 Task: Select Mission Control
Action: Mouse pressed left at (51, 11)
Screenshot: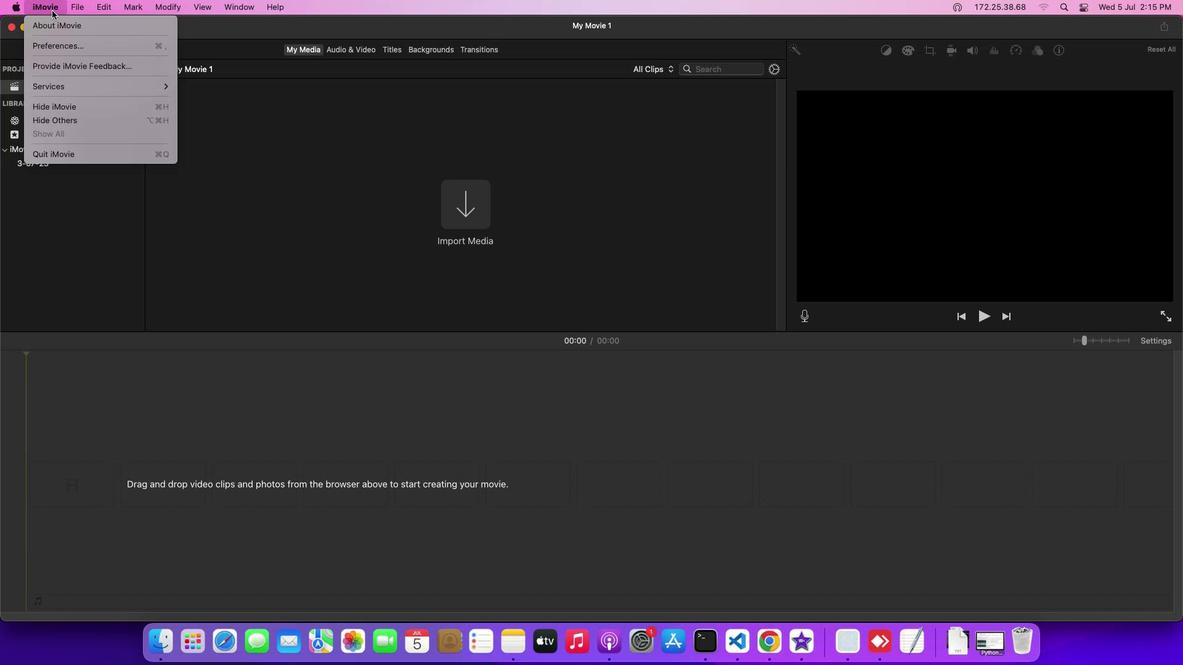 
Action: Mouse moved to (44, 86)
Screenshot: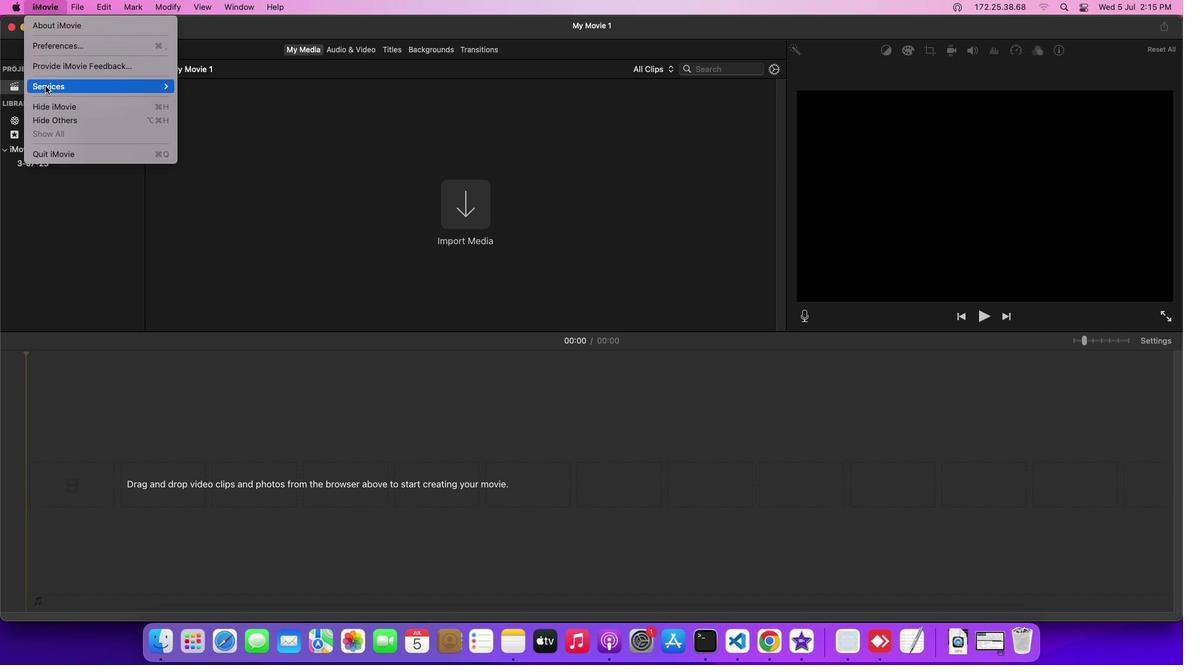 
Action: Mouse pressed left at (44, 86)
Screenshot: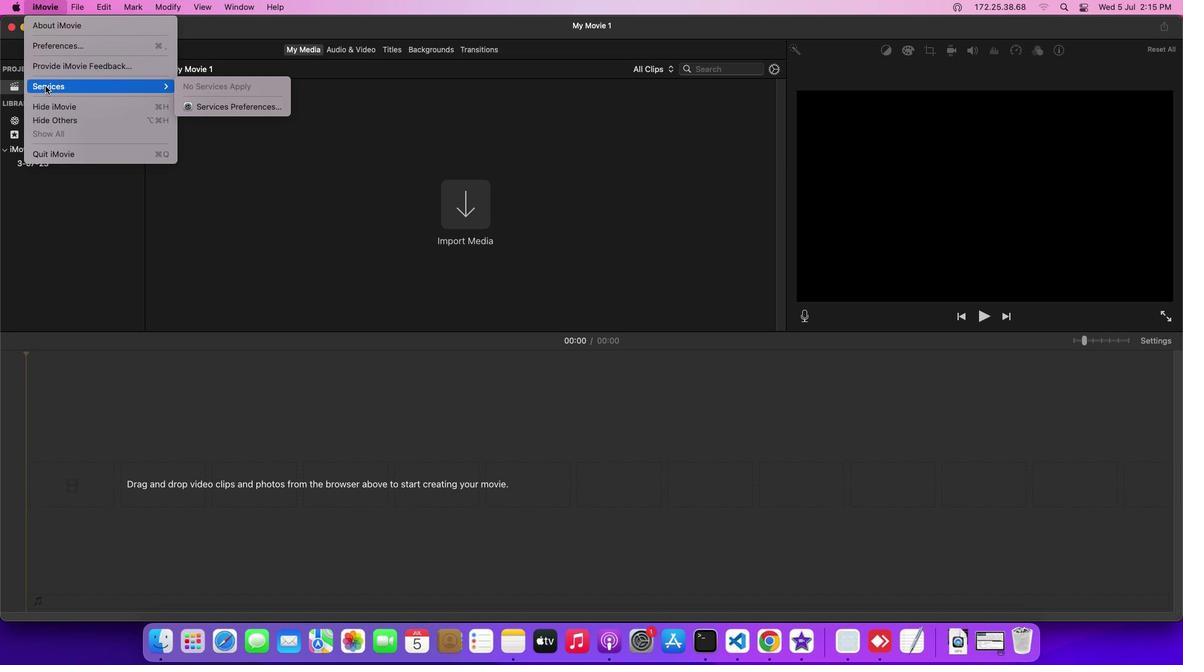 
Action: Mouse moved to (209, 101)
Screenshot: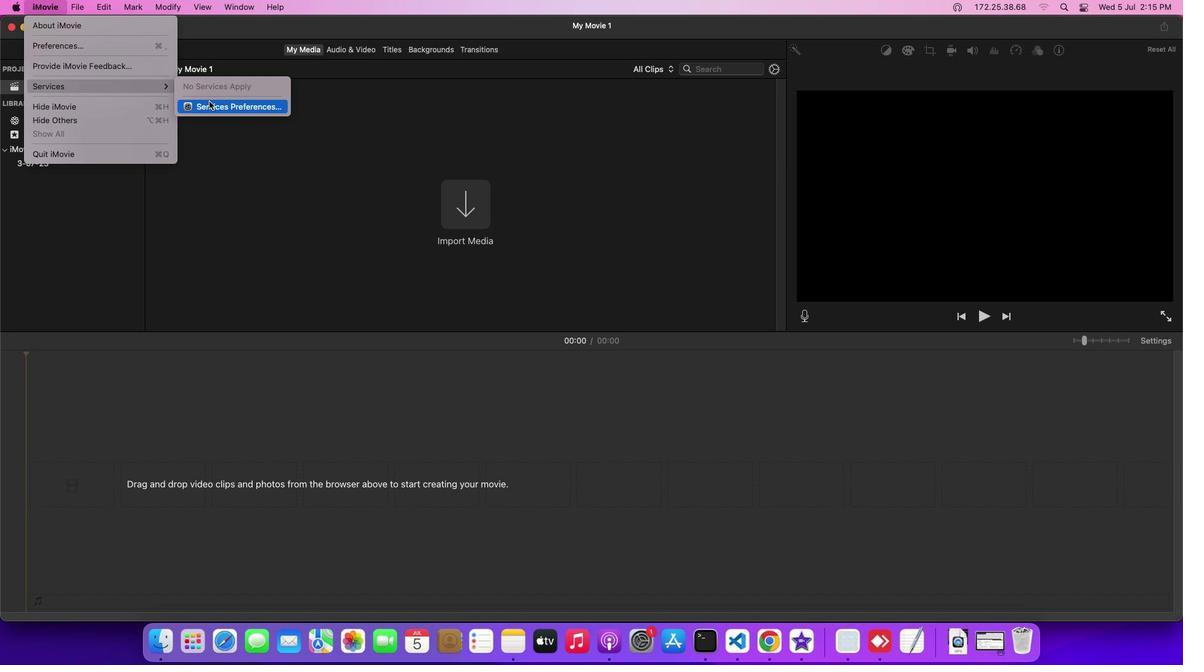 
Action: Mouse pressed left at (209, 101)
Screenshot: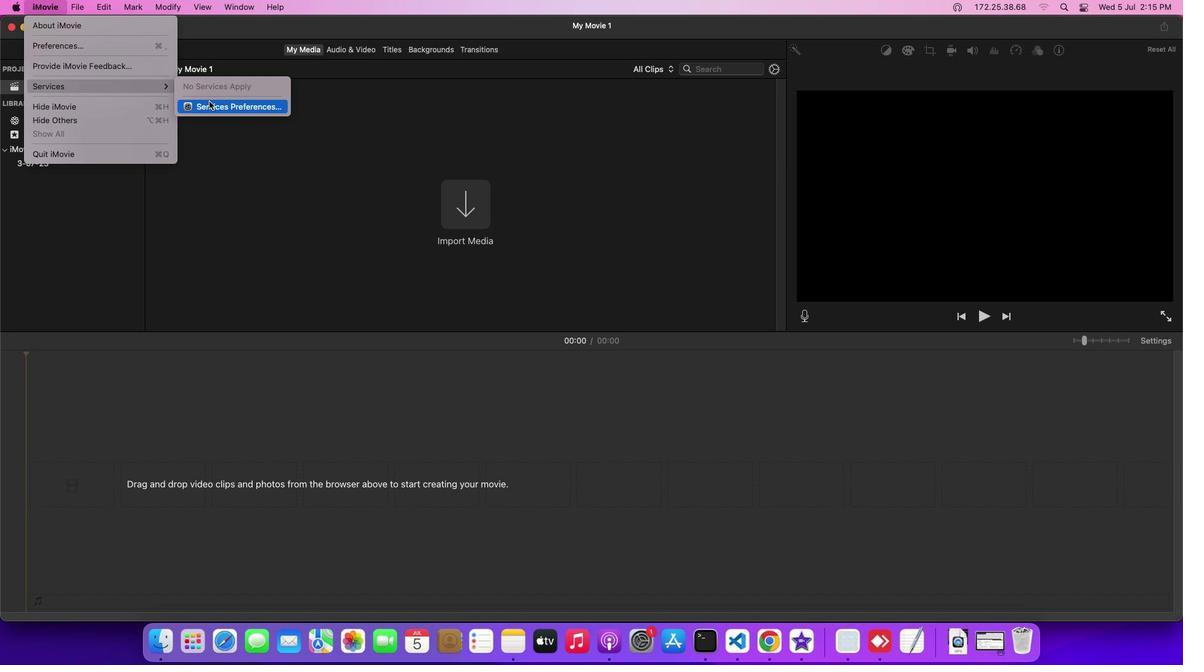 
Action: Mouse moved to (650, 183)
Screenshot: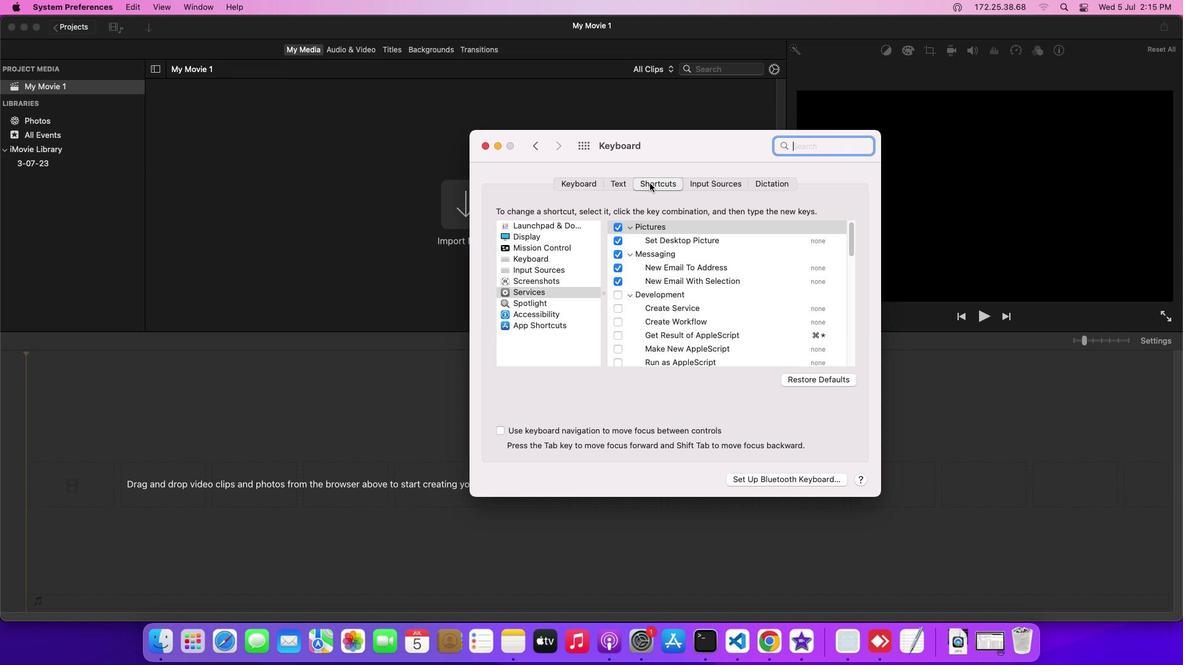 
Action: Mouse pressed left at (650, 183)
Screenshot: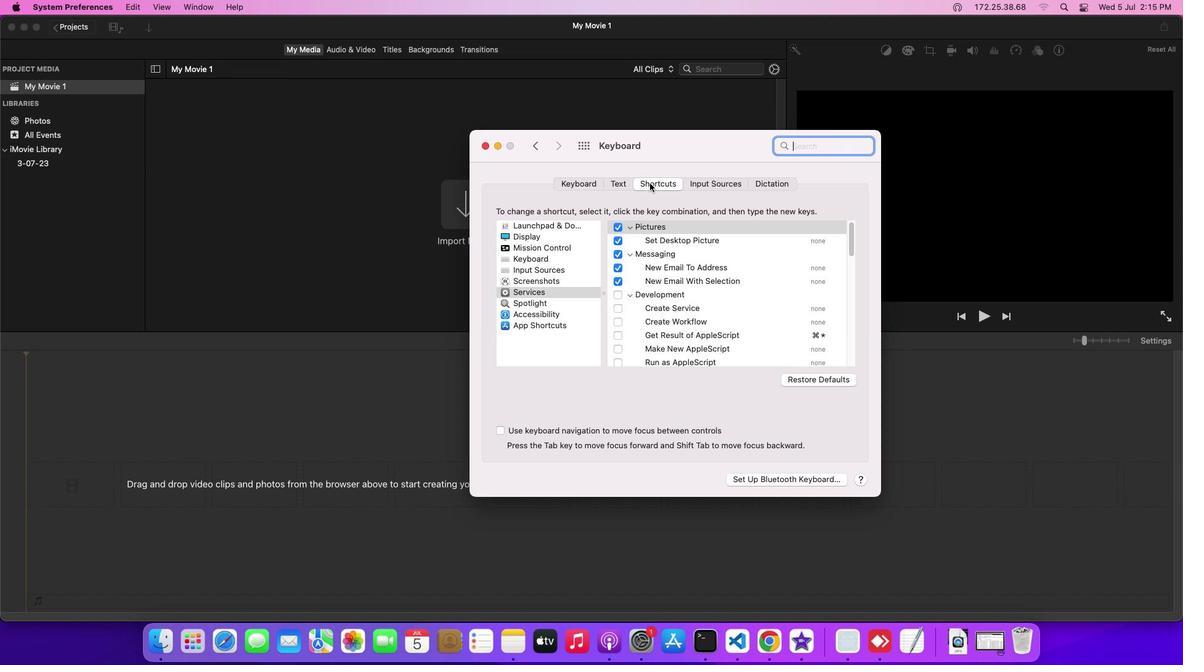 
Action: Mouse moved to (577, 246)
Screenshot: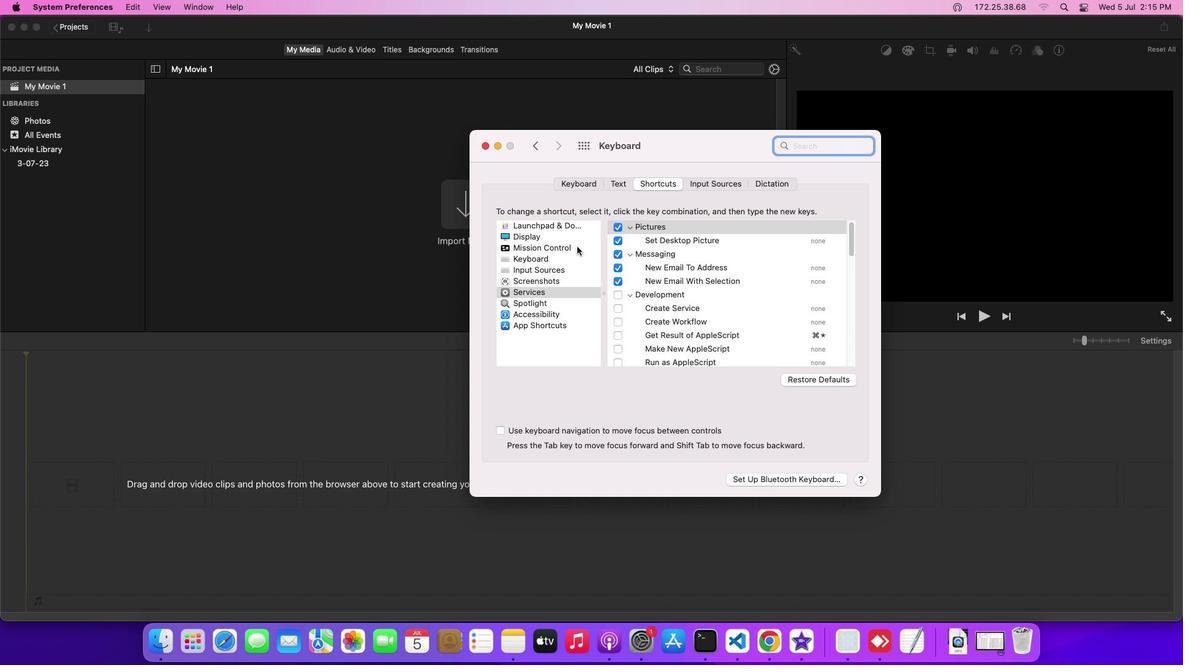 
Action: Mouse pressed left at (577, 246)
Screenshot: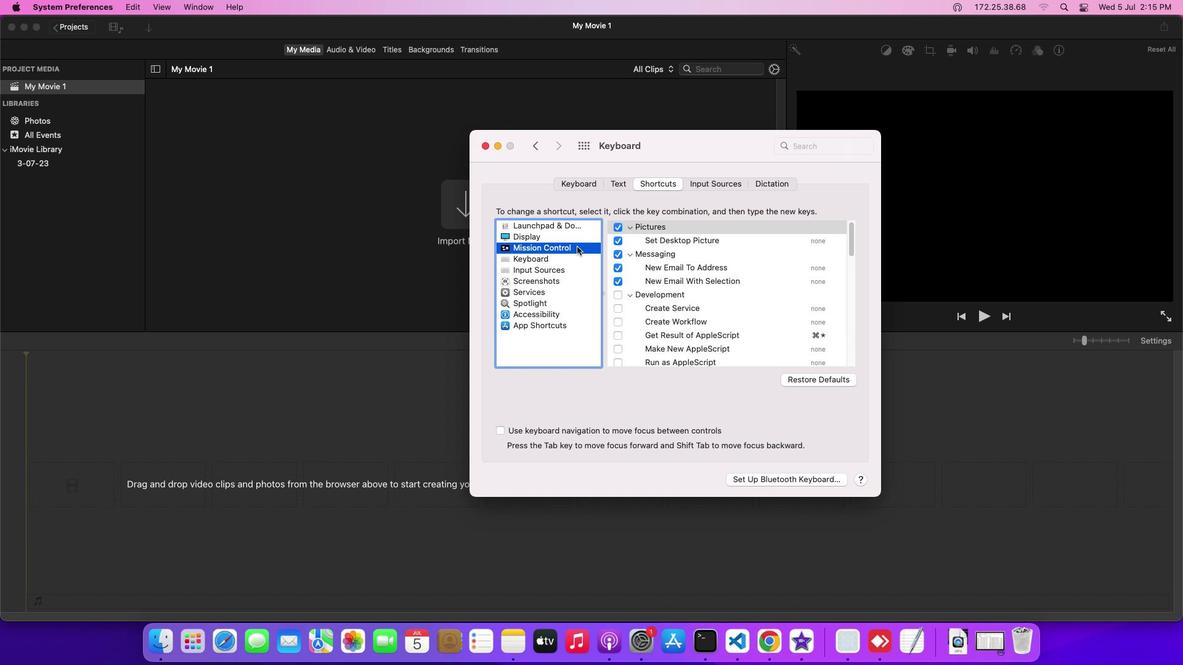 
Action: Mouse moved to (619, 229)
Screenshot: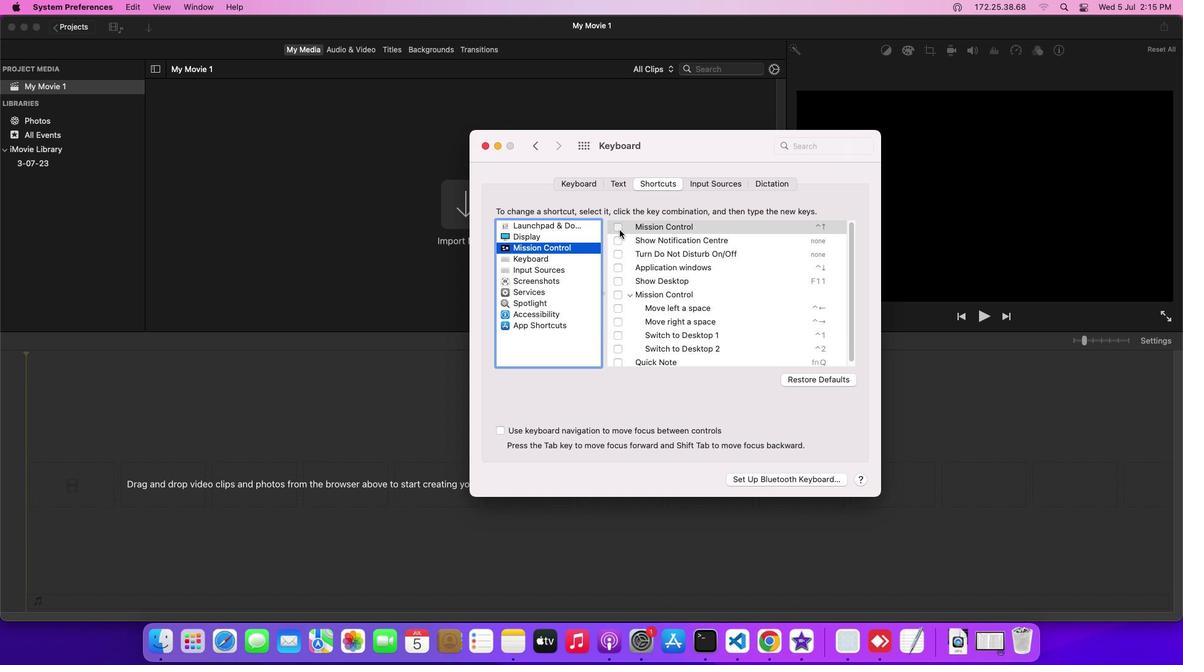 
Action: Mouse pressed left at (619, 229)
Screenshot: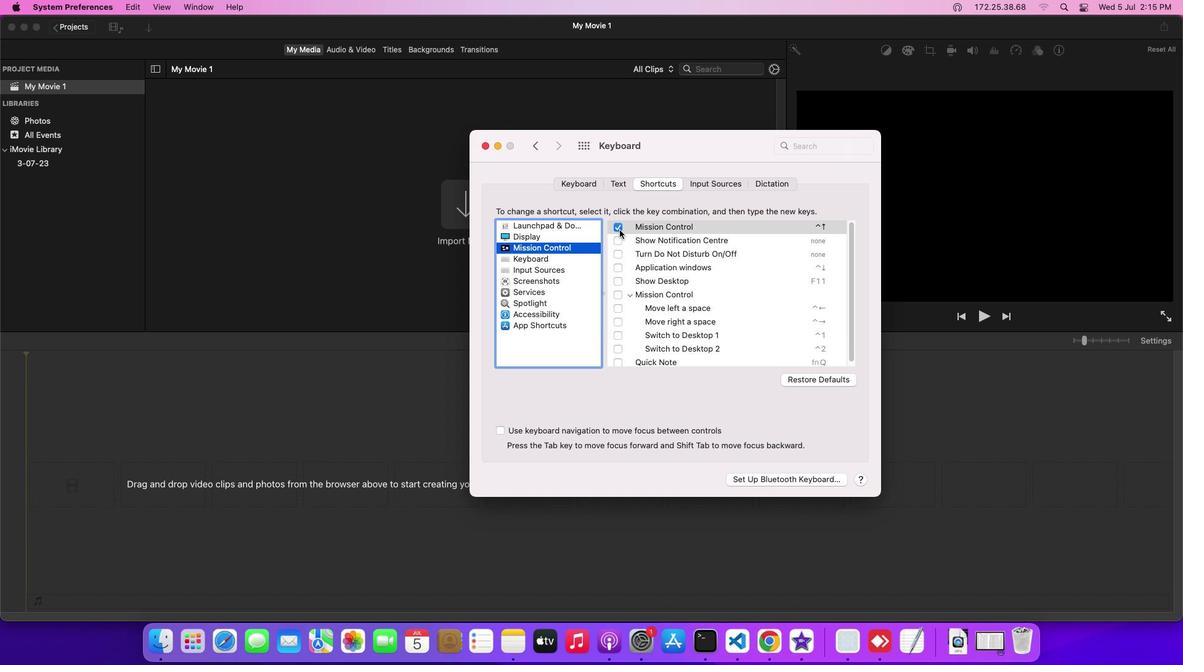 
